 Task: In the  document robotsmeet.rtf Insert the command  'Viewing'Email the file to   'softage.3@softage.net', with message attached Attention Needed: Please prioritize going through the email I've sent. and file type: Plain Text
Action: Mouse moved to (288, 399)
Screenshot: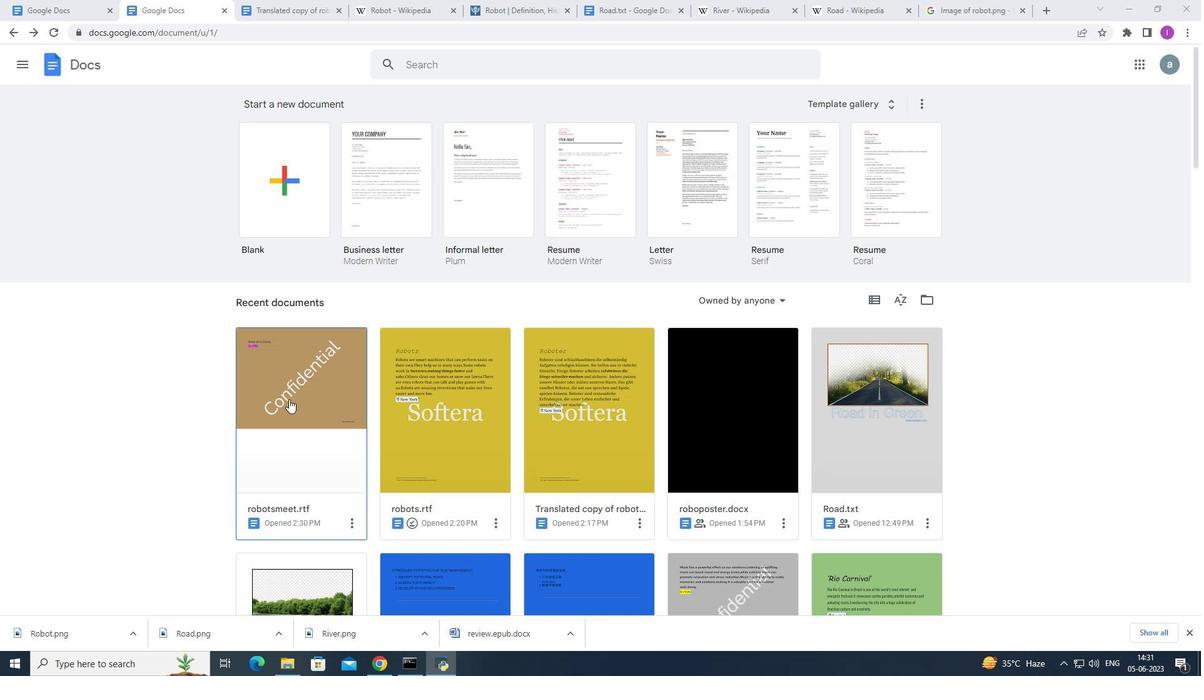 
Action: Mouse pressed left at (288, 399)
Screenshot: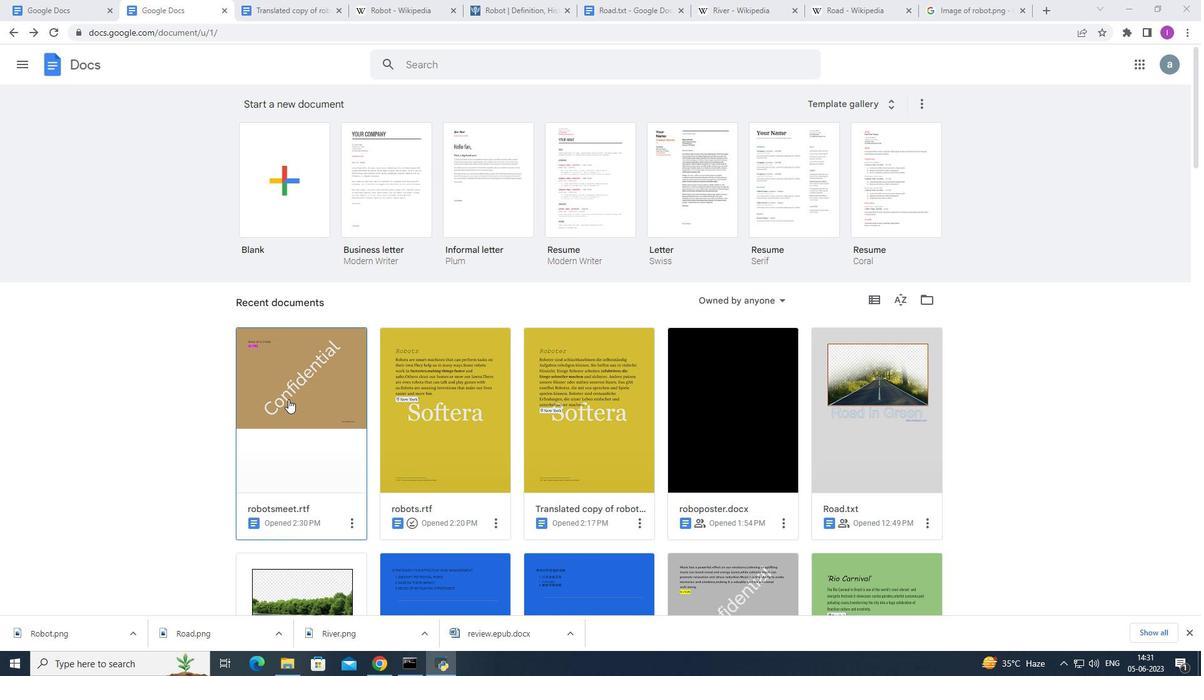 
Action: Mouse moved to (1137, 93)
Screenshot: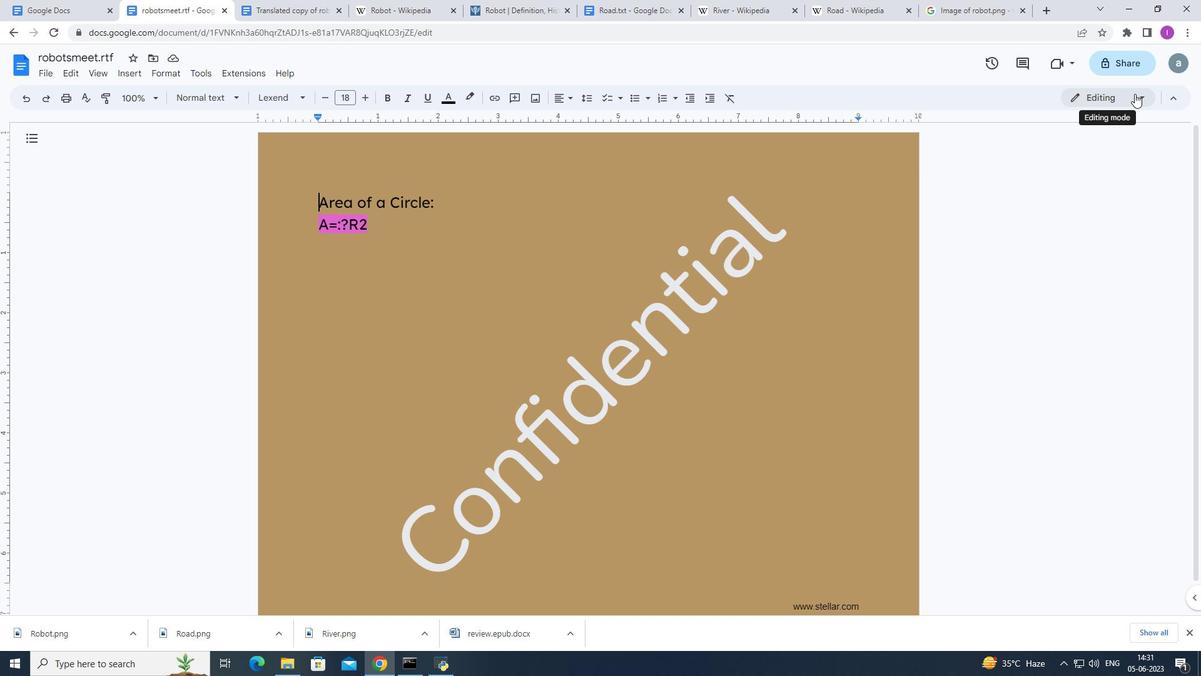
Action: Mouse pressed left at (1137, 93)
Screenshot: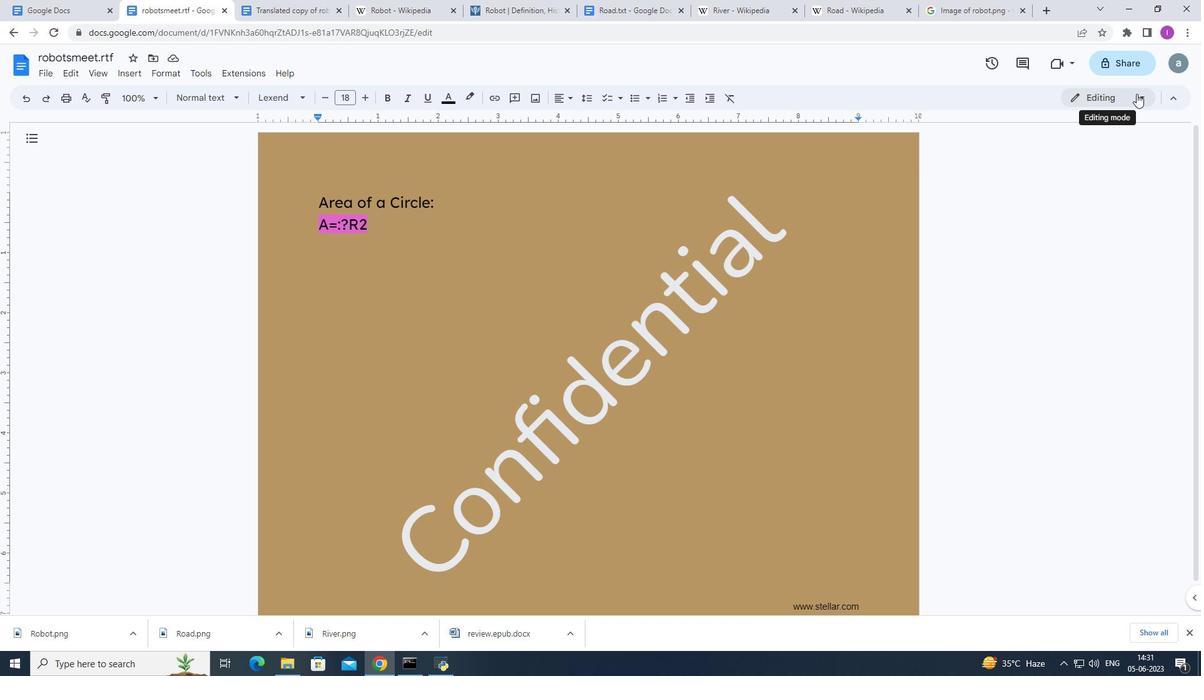 
Action: Mouse moved to (1083, 184)
Screenshot: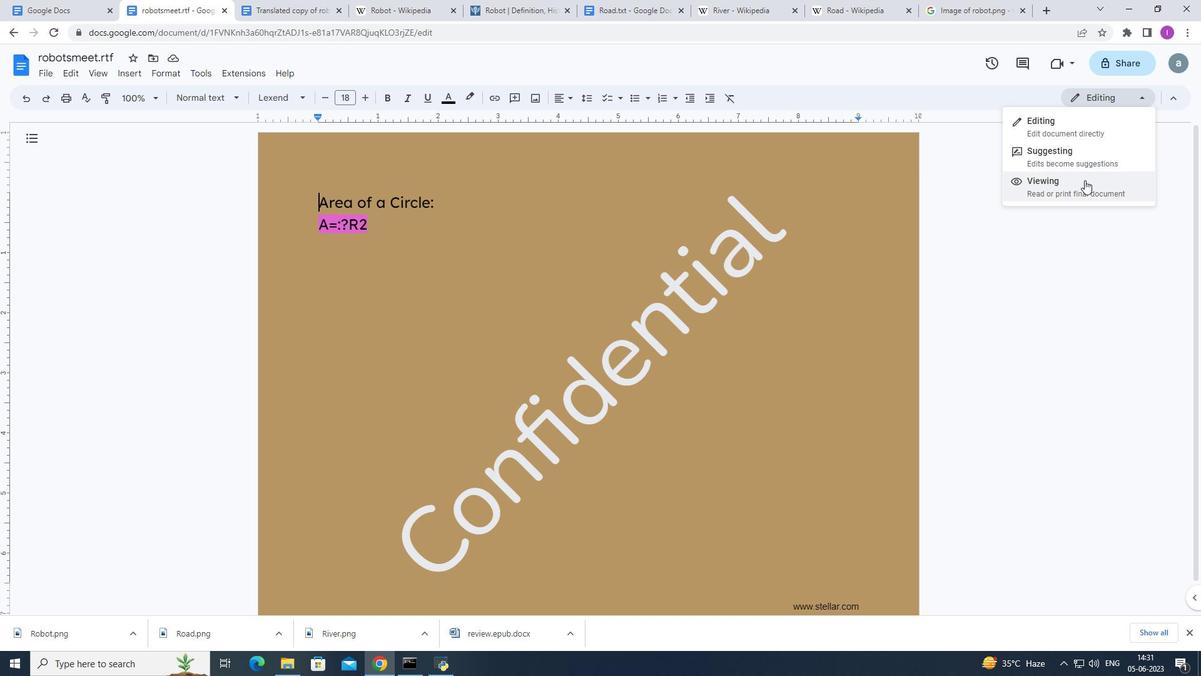 
Action: Mouse pressed left at (1083, 184)
Screenshot: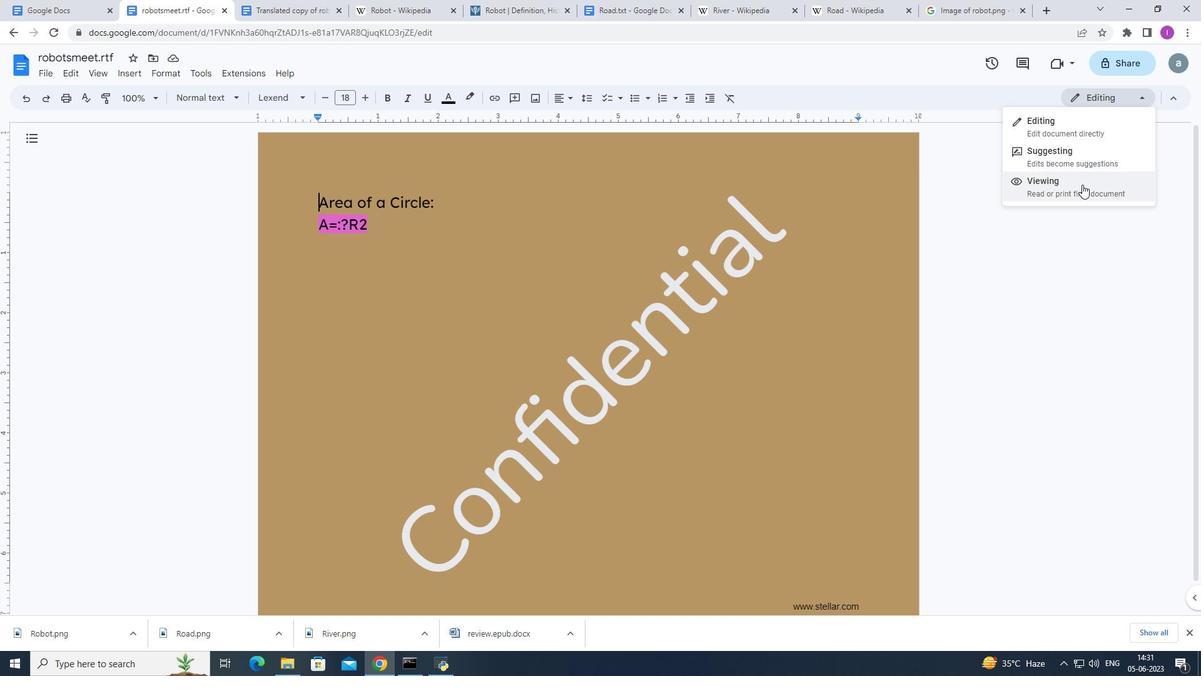 
Action: Mouse moved to (40, 73)
Screenshot: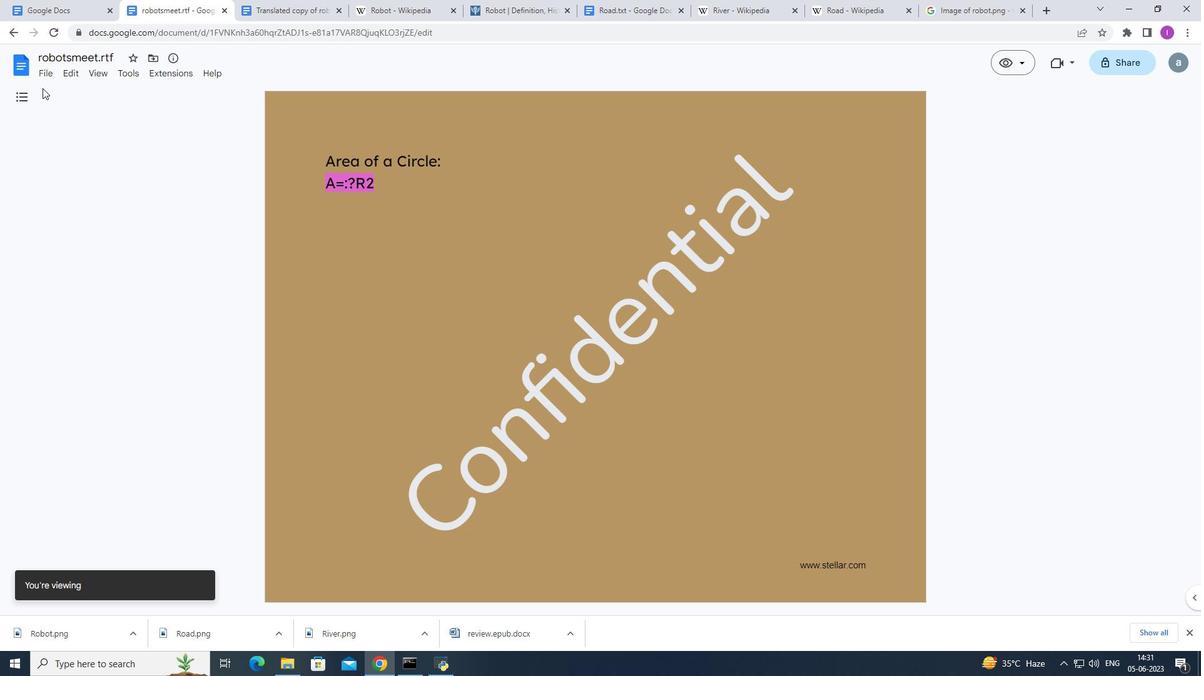 
Action: Mouse pressed left at (40, 73)
Screenshot: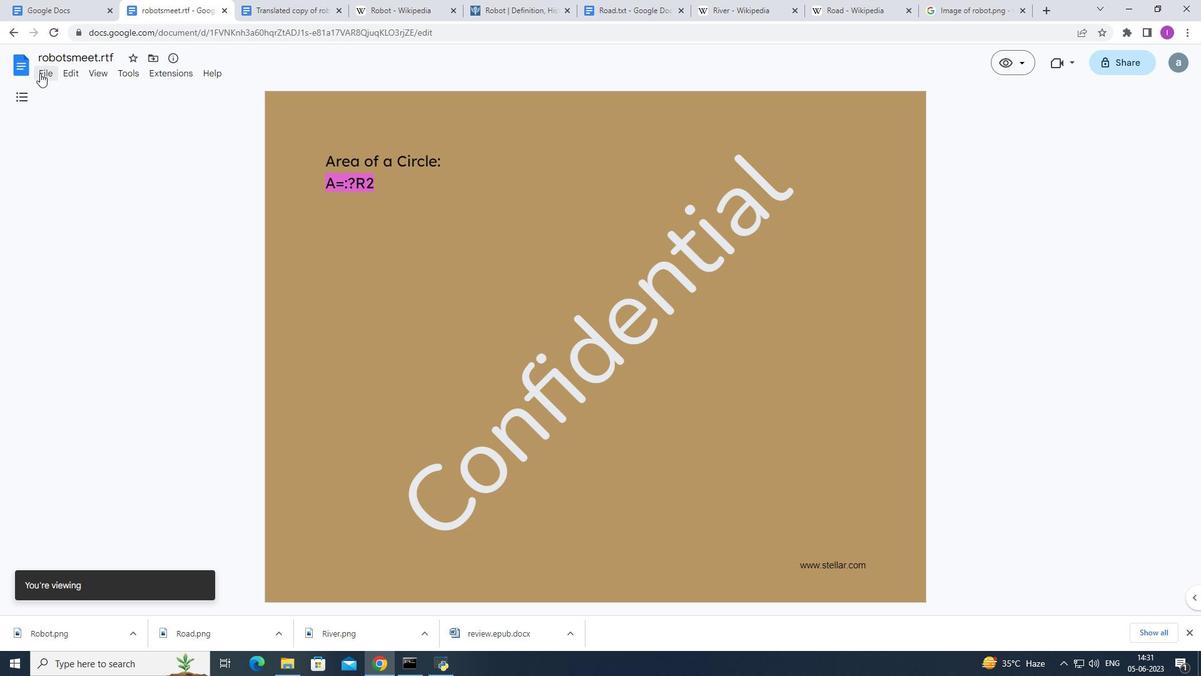 
Action: Mouse moved to (274, 194)
Screenshot: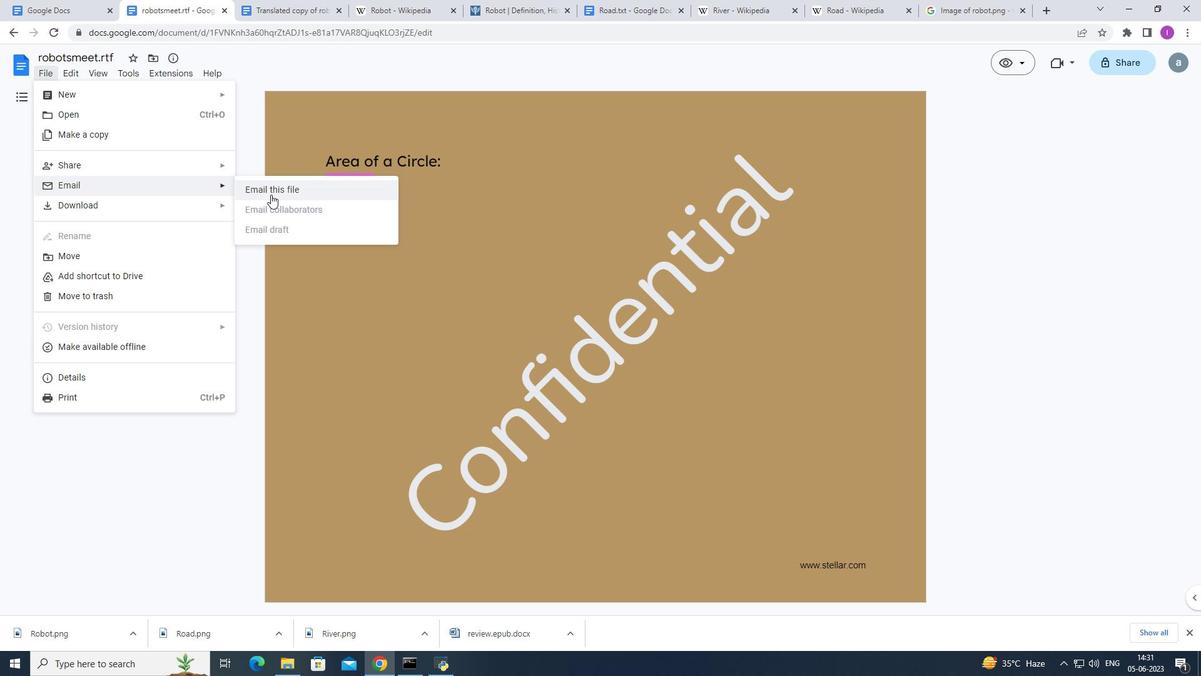 
Action: Mouse pressed left at (274, 194)
Screenshot: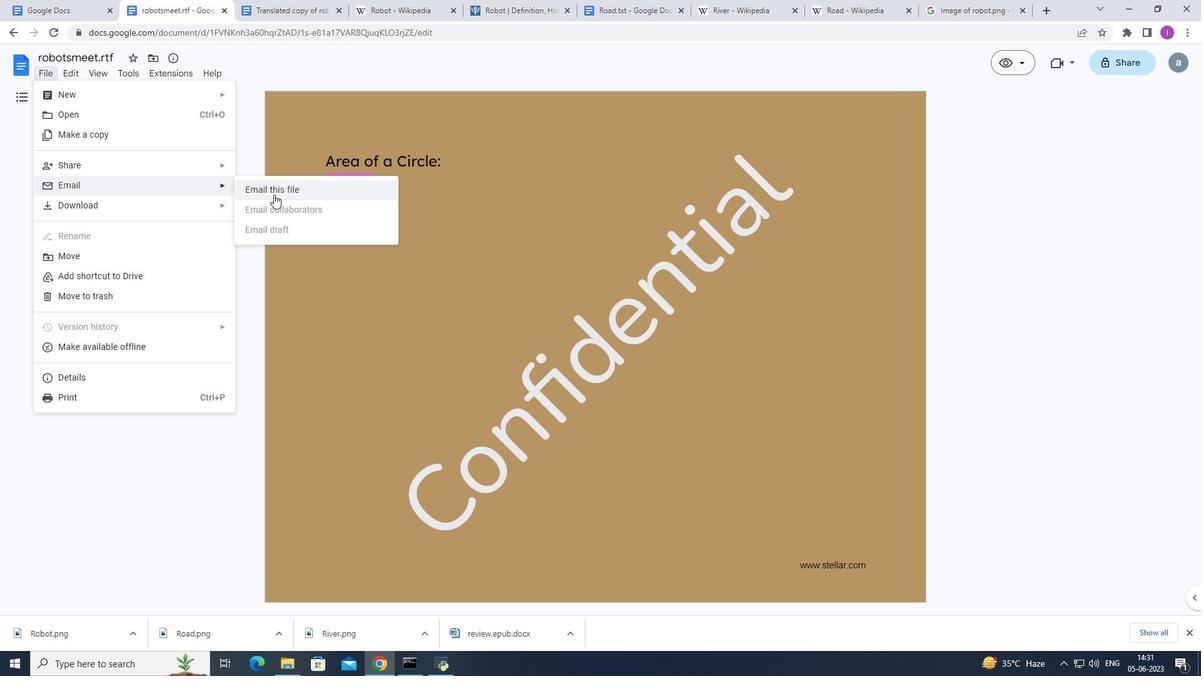 
Action: Mouse moved to (633, 268)
Screenshot: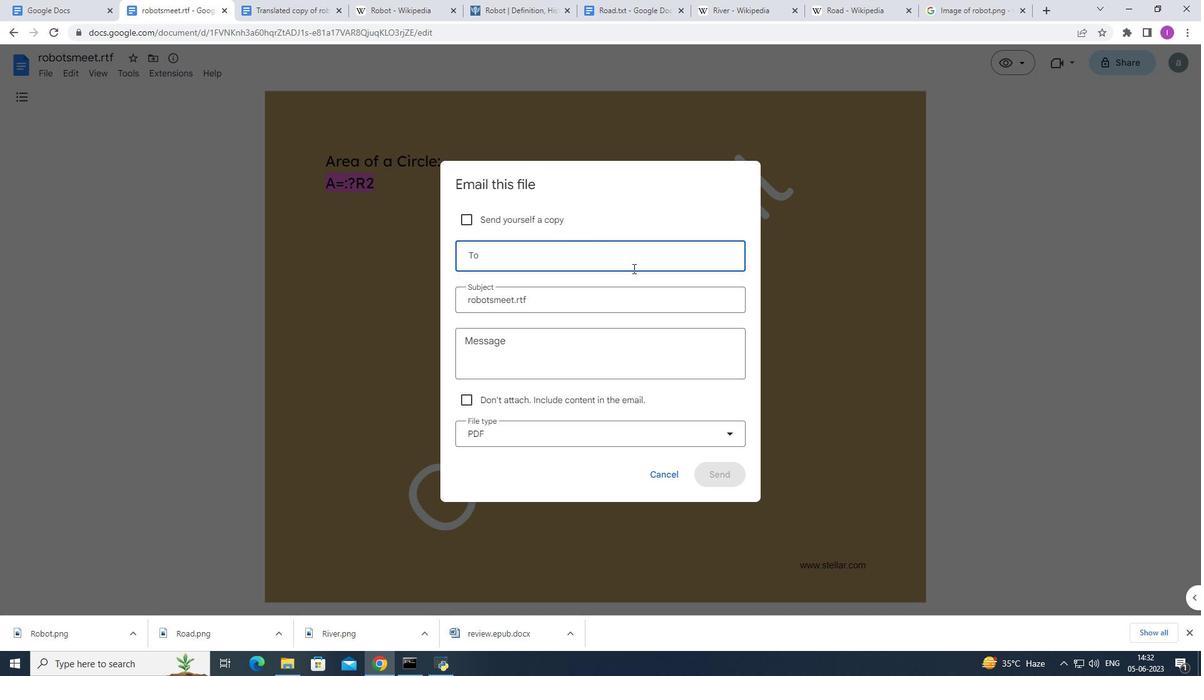 
Action: Key pressed softage.3
Screenshot: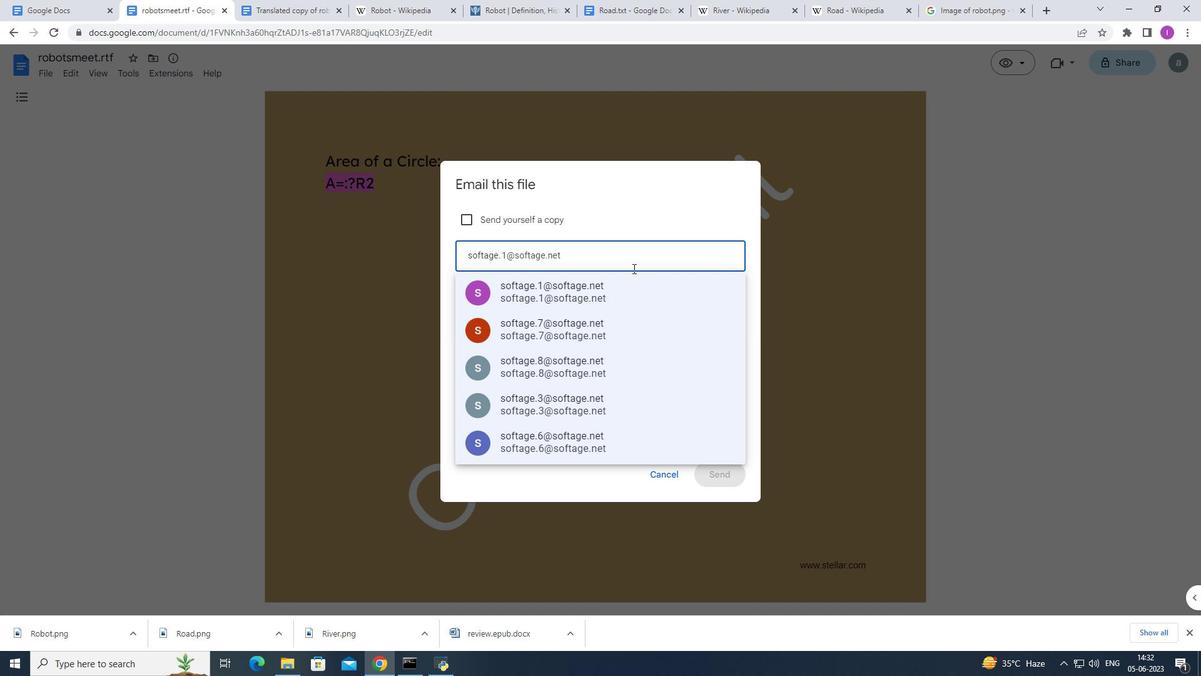 
Action: Mouse scrolled (633, 267) with delta (0, 0)
Screenshot: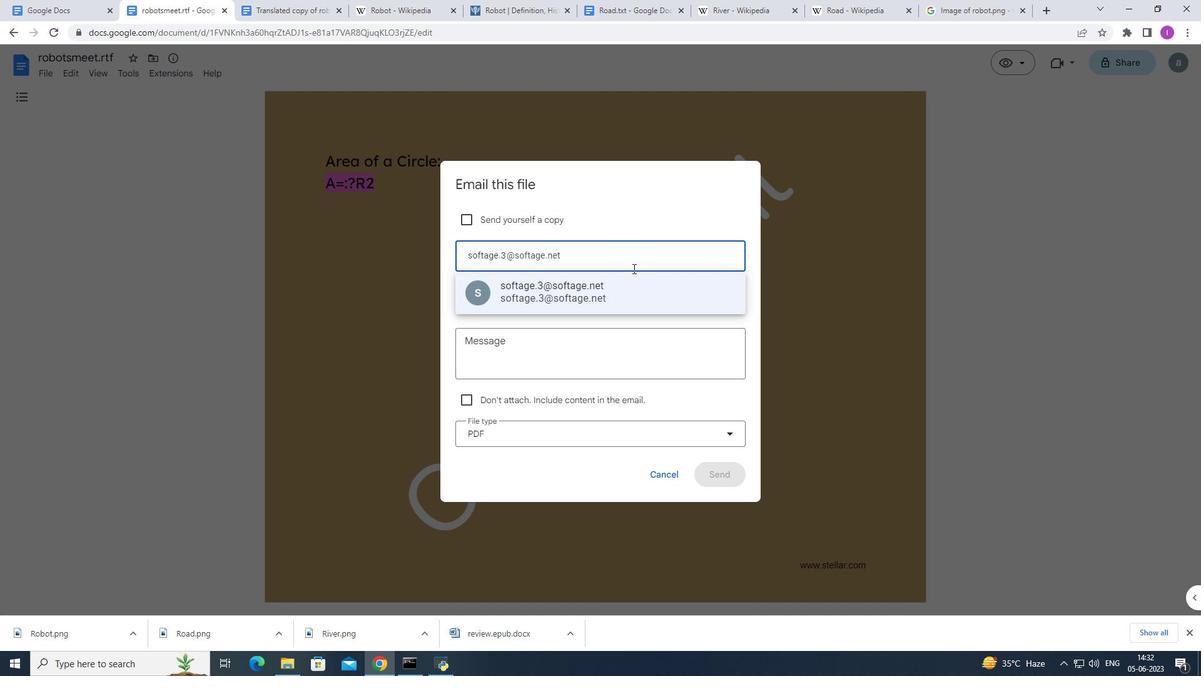 
Action: Mouse scrolled (633, 267) with delta (0, 0)
Screenshot: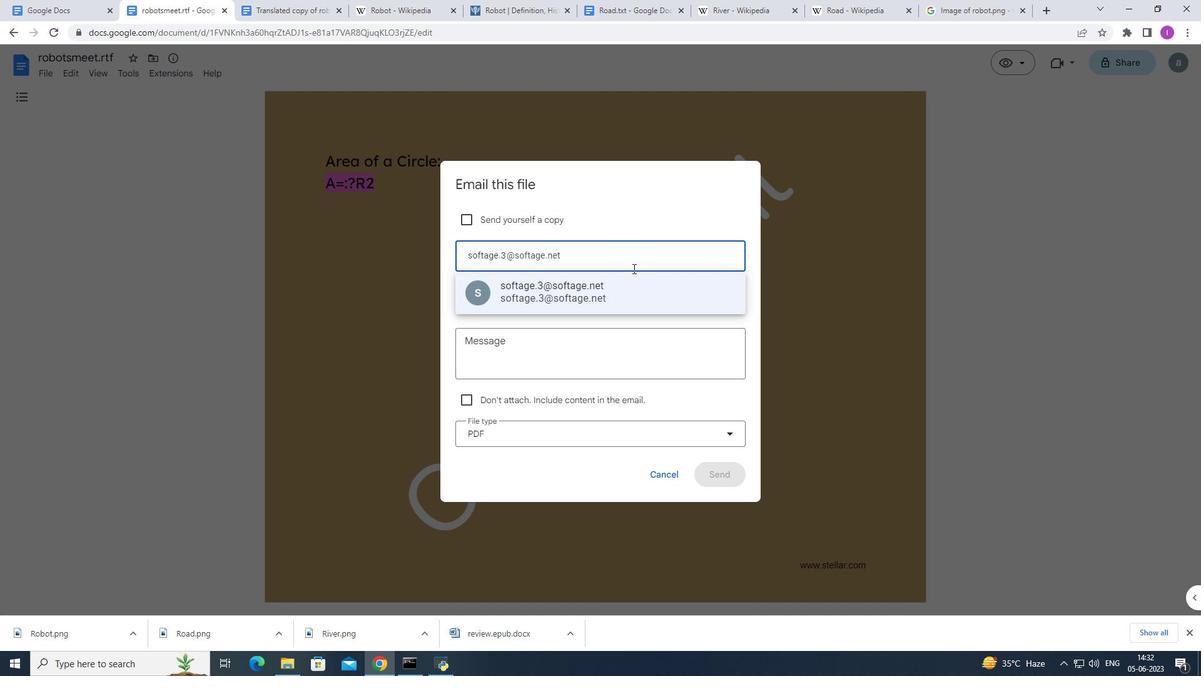 
Action: Mouse scrolled (633, 267) with delta (0, 0)
Screenshot: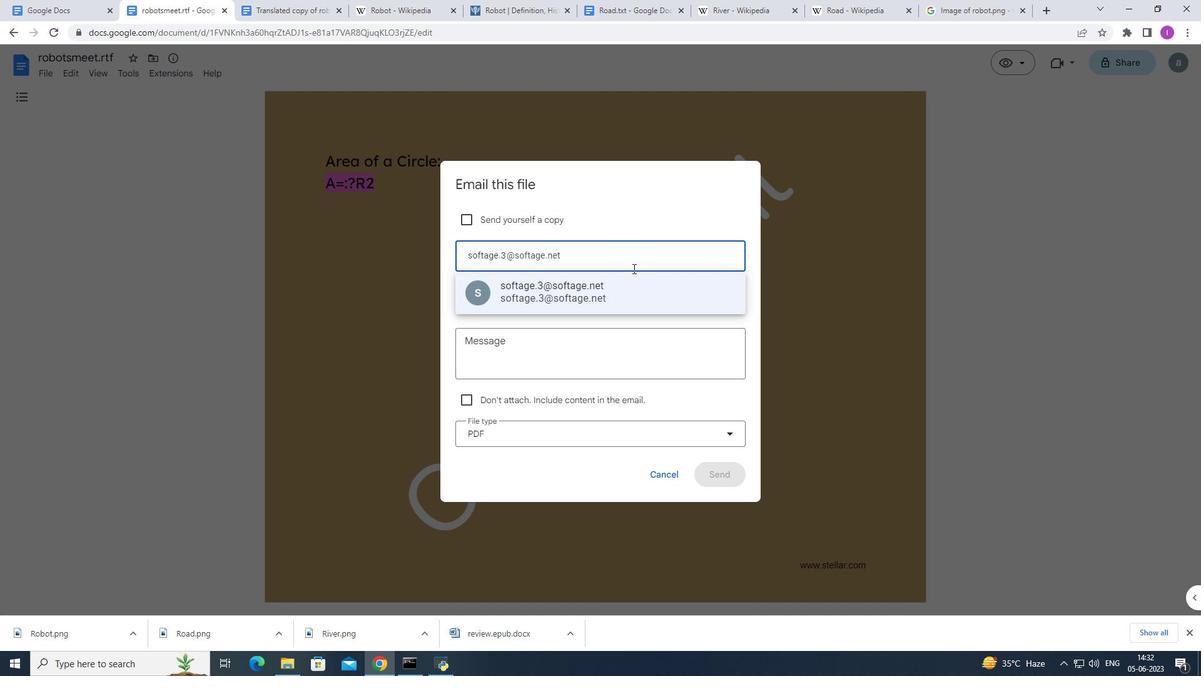 
Action: Mouse moved to (602, 293)
Screenshot: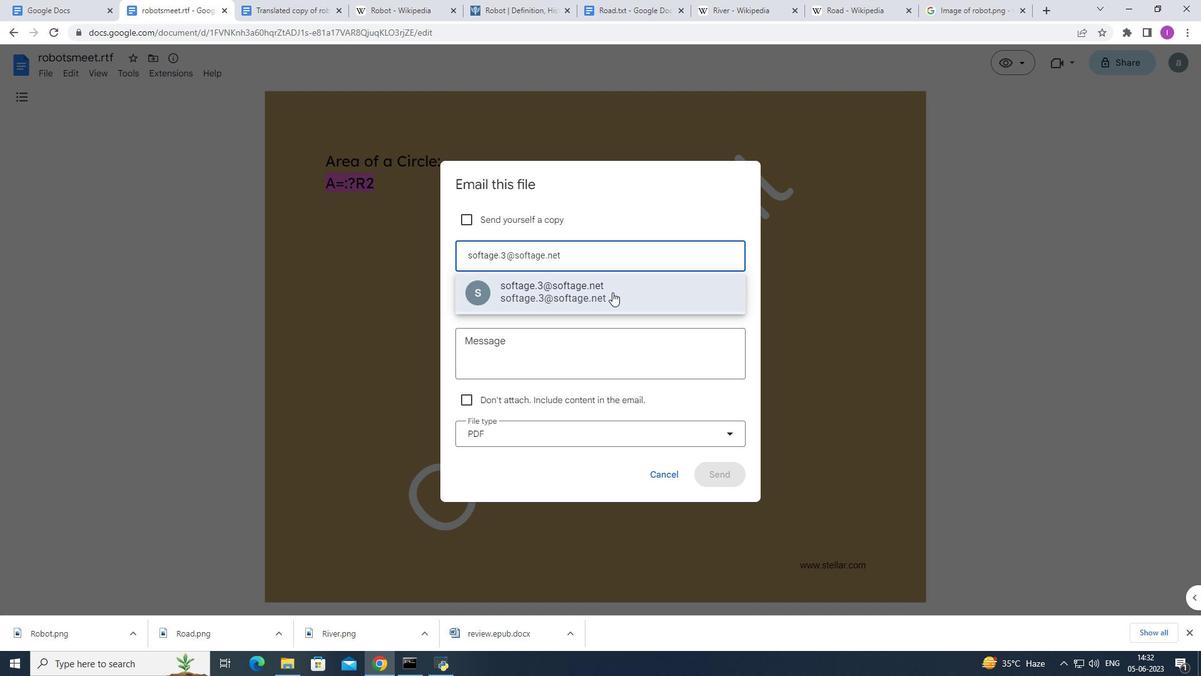 
Action: Mouse pressed left at (602, 293)
Screenshot: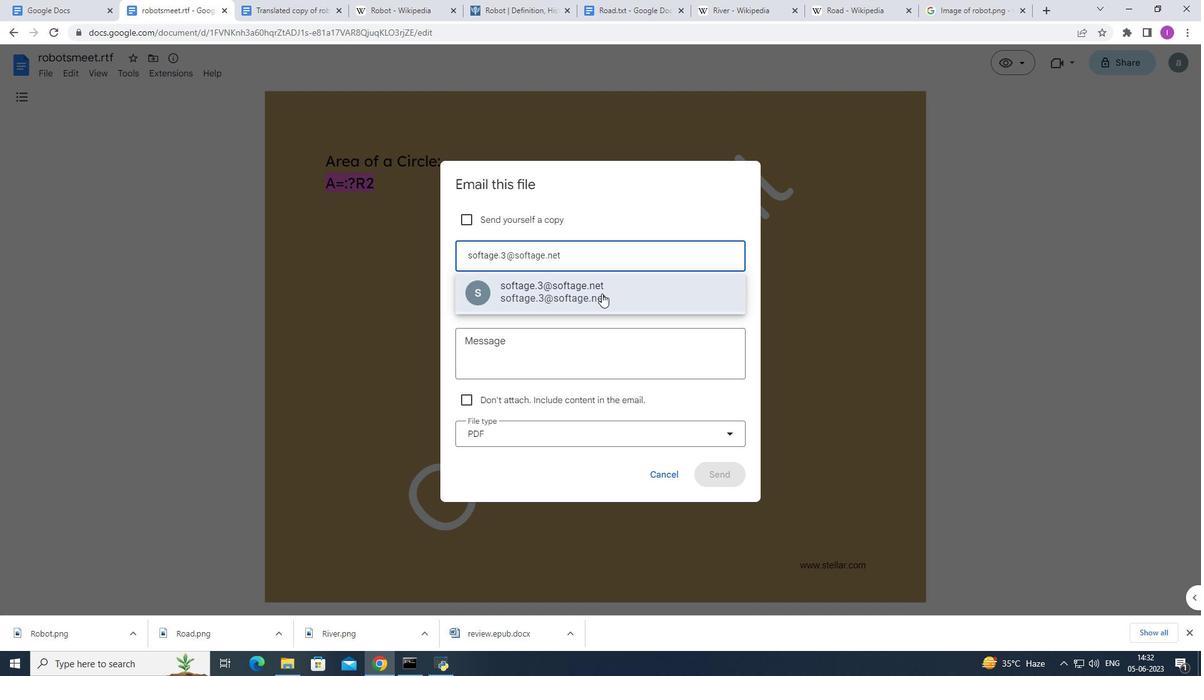 
Action: Mouse moved to (473, 341)
Screenshot: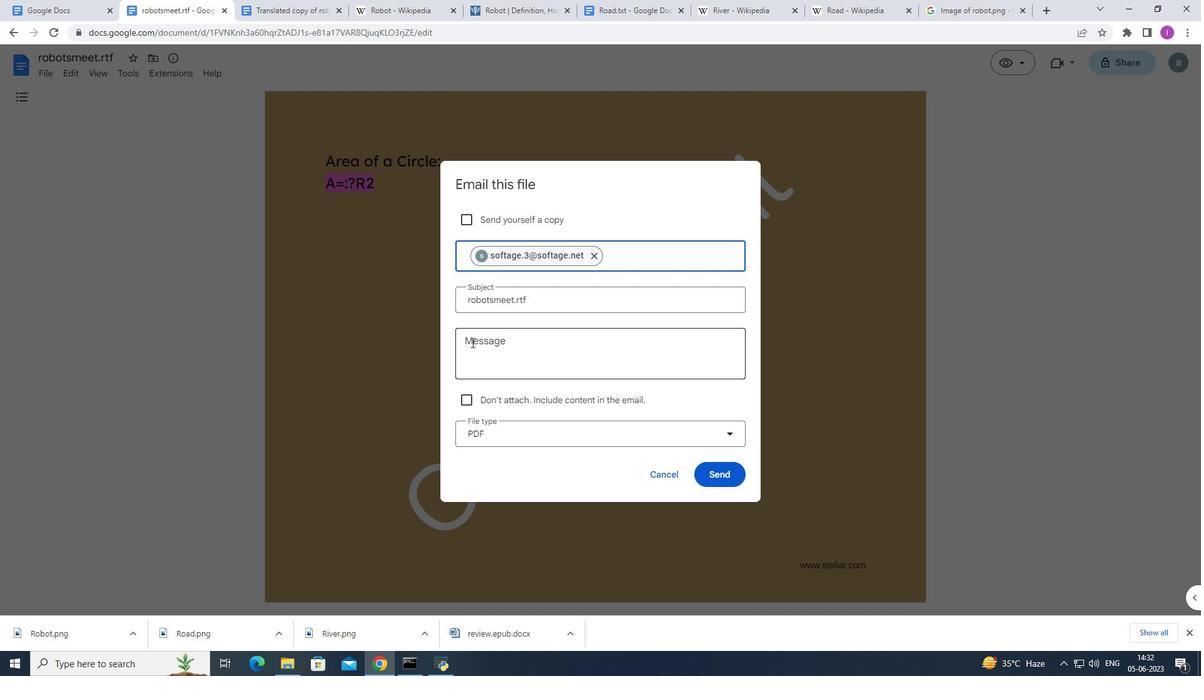 
Action: Mouse pressed left at (473, 341)
Screenshot: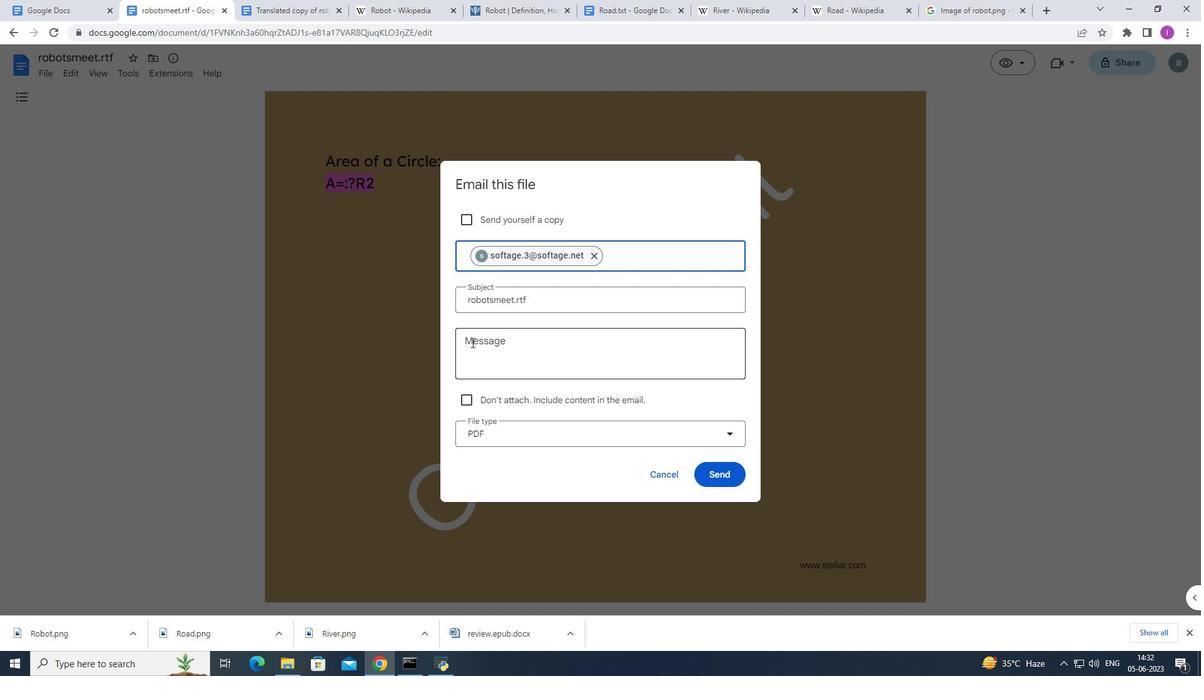 
Action: Mouse moved to (475, 333)
Screenshot: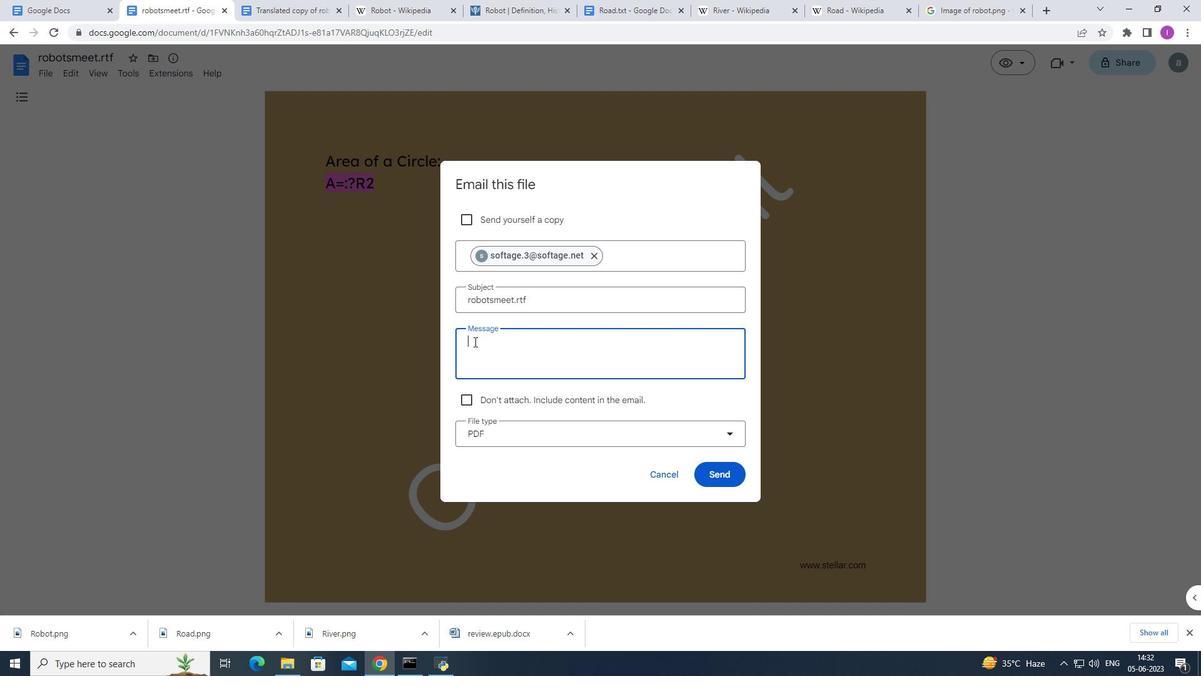 
Action: Key pressed <Key.shift>Attention<Key.space><Key.shift>Needed<Key.shift><Key.shift><Key.shift><Key.shift><Key.shift>:<Key.shift><Key.shift><Key.shift><Key.shift><Key.shift><Key.shift><Key.shift><Key.shift><Key.shift><Key.shift><Key.shift><Key.shift><Key.shift><Key.shift><Key.shift>Please<Key.space>priri<Key.backspace><Key.backspace>oritize<Key.space>gou<Key.backspace>ing<Key.space>through<Key.space>the<Key.space>email<Key.space><Key.shift>I've<Key.space>sent<Key.space>
Screenshot: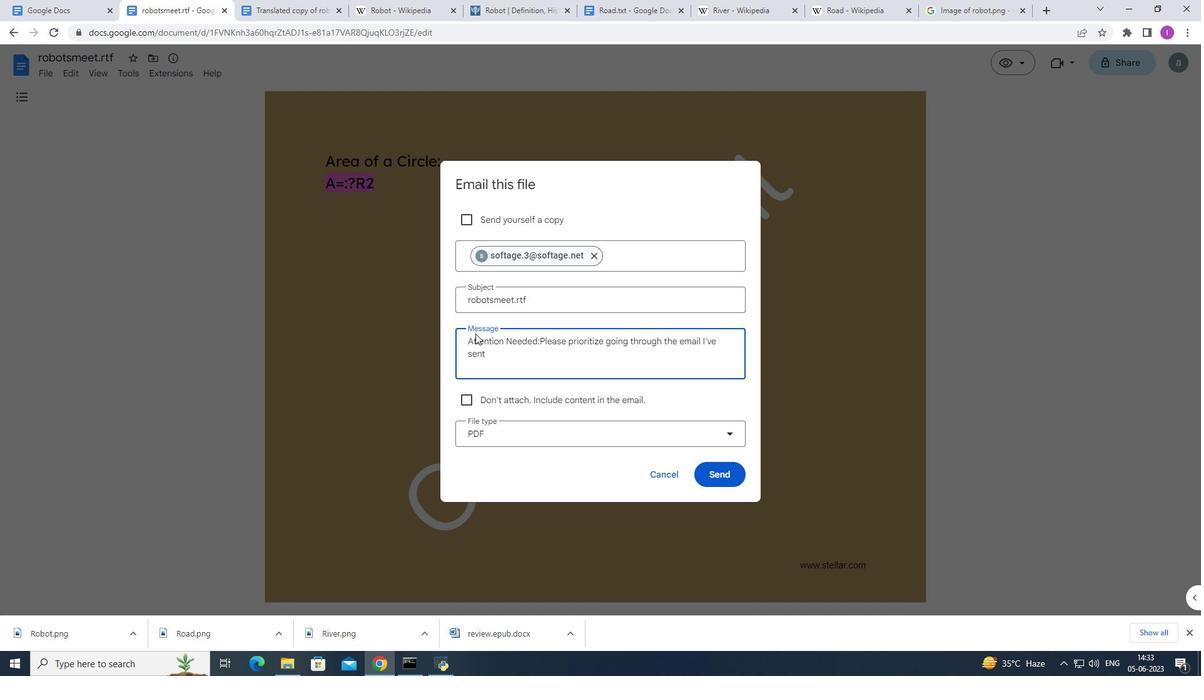 
Action: Mouse moved to (730, 432)
Screenshot: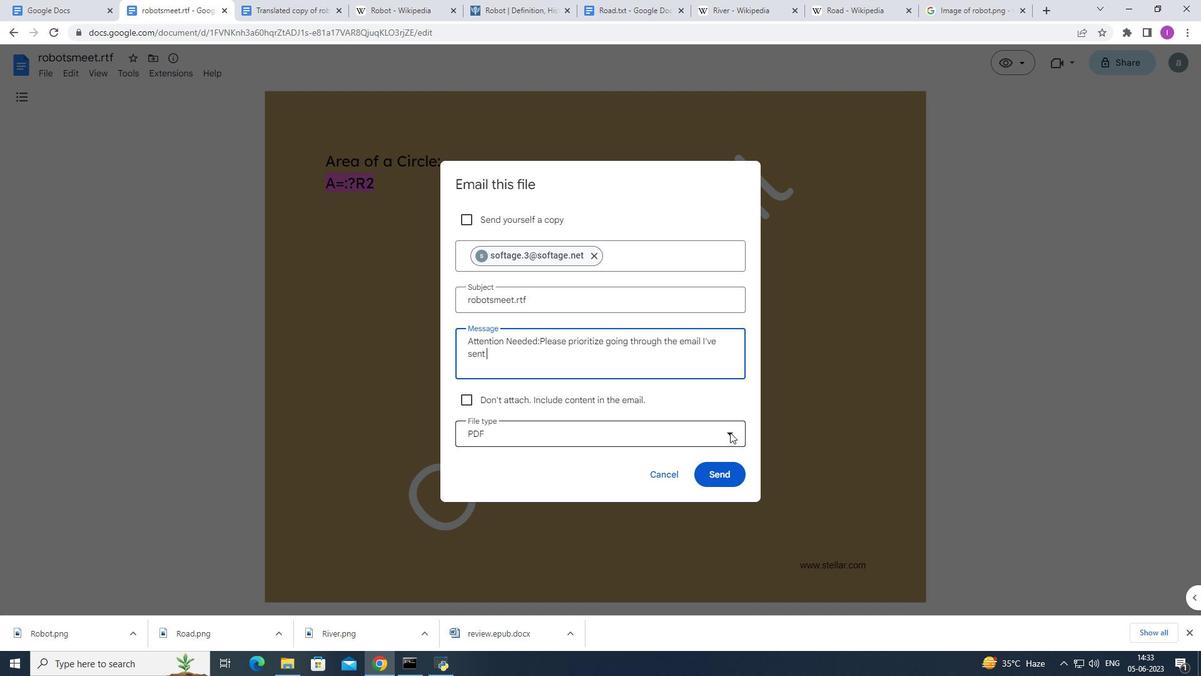 
Action: Mouse pressed left at (730, 432)
Screenshot: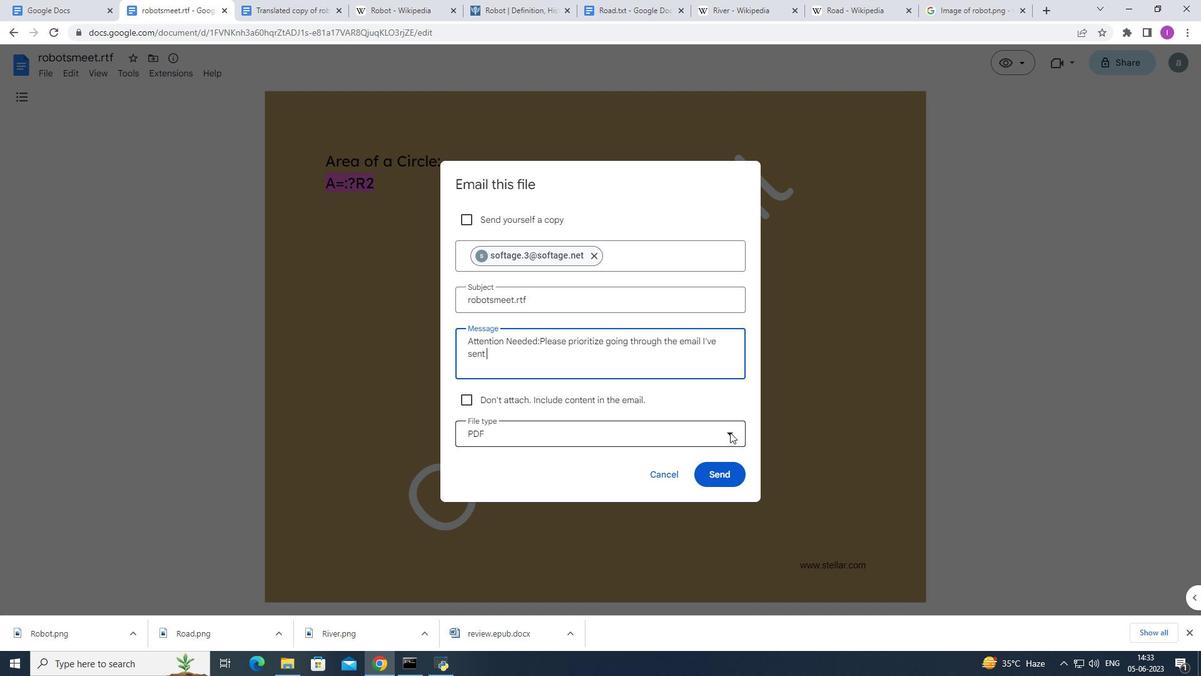 
Action: Mouse moved to (505, 567)
Screenshot: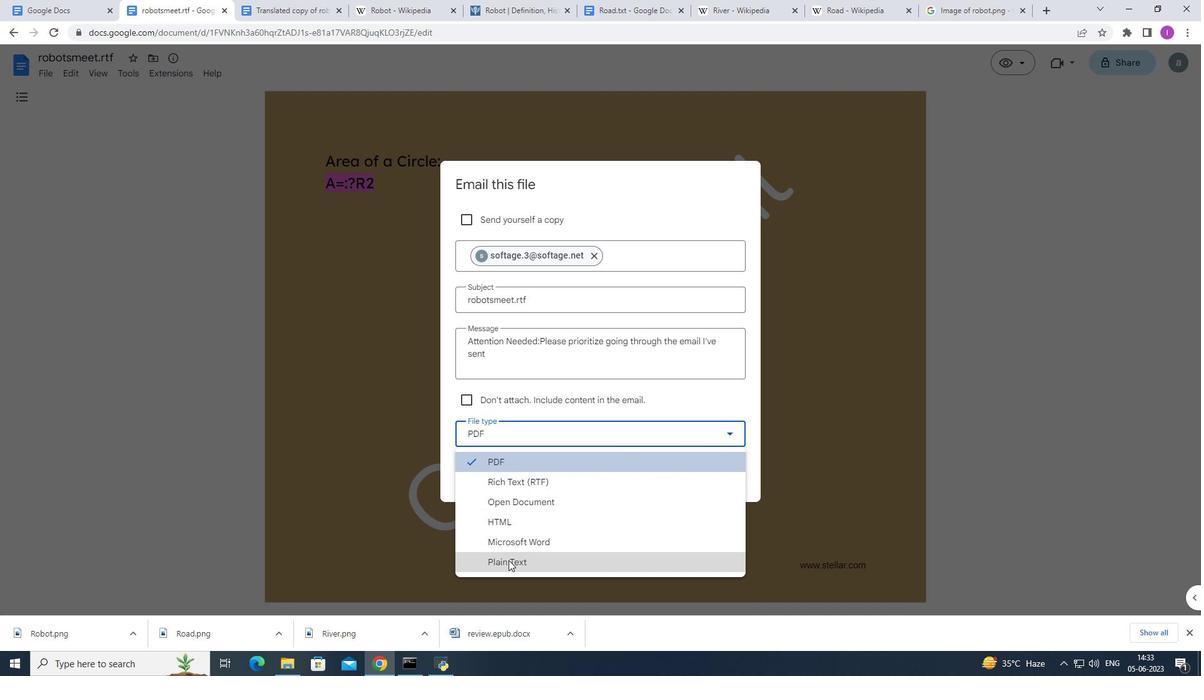 
Action: Mouse pressed left at (505, 567)
Screenshot: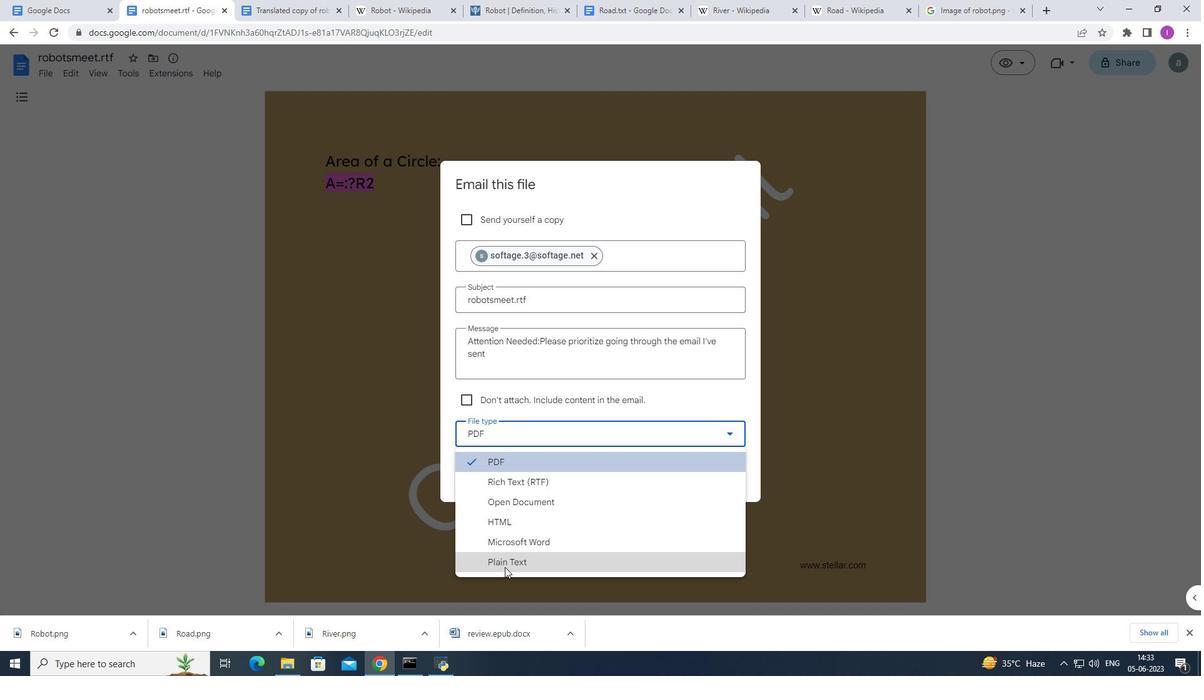 
Action: Mouse moved to (729, 477)
Screenshot: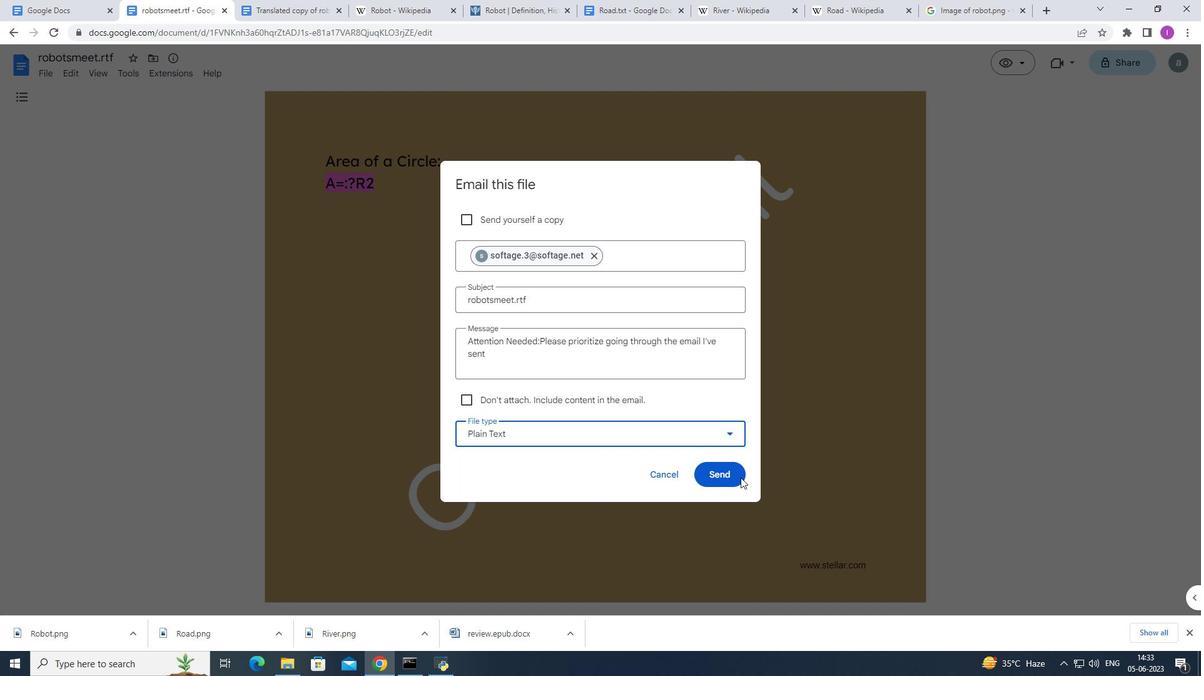 
Action: Mouse pressed left at (729, 477)
Screenshot: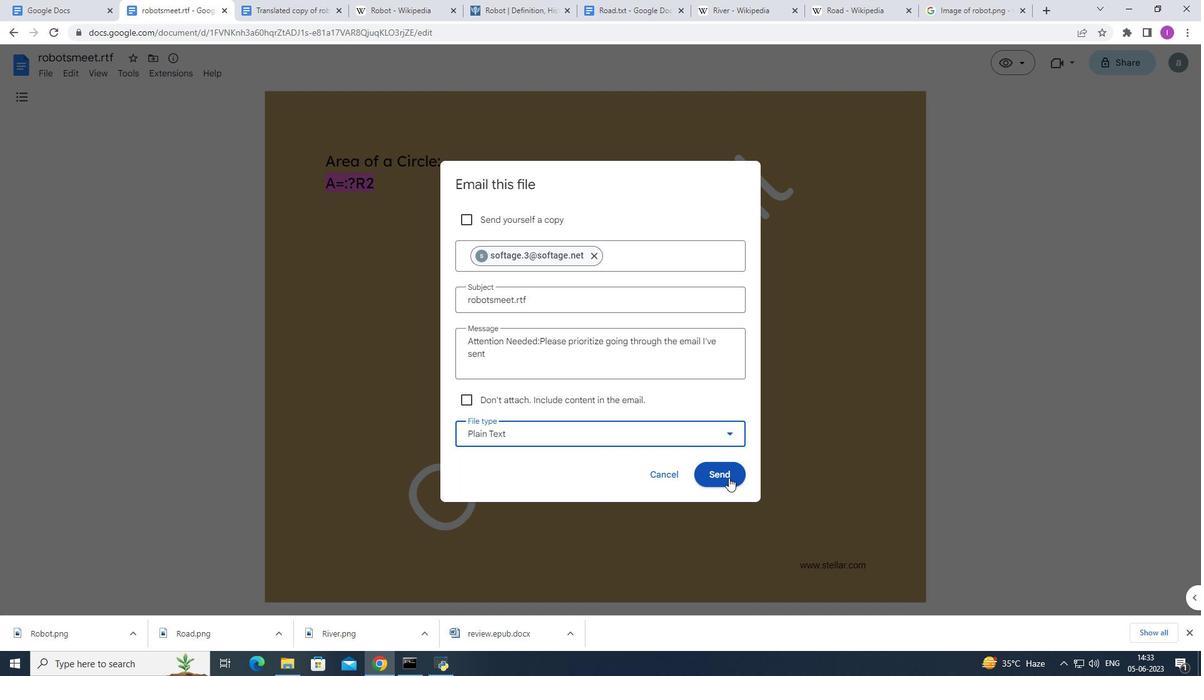 
